 Task: Make in the project Whiteboard a sprint 'Escape Velocity'.
Action: Mouse moved to (1320, 231)
Screenshot: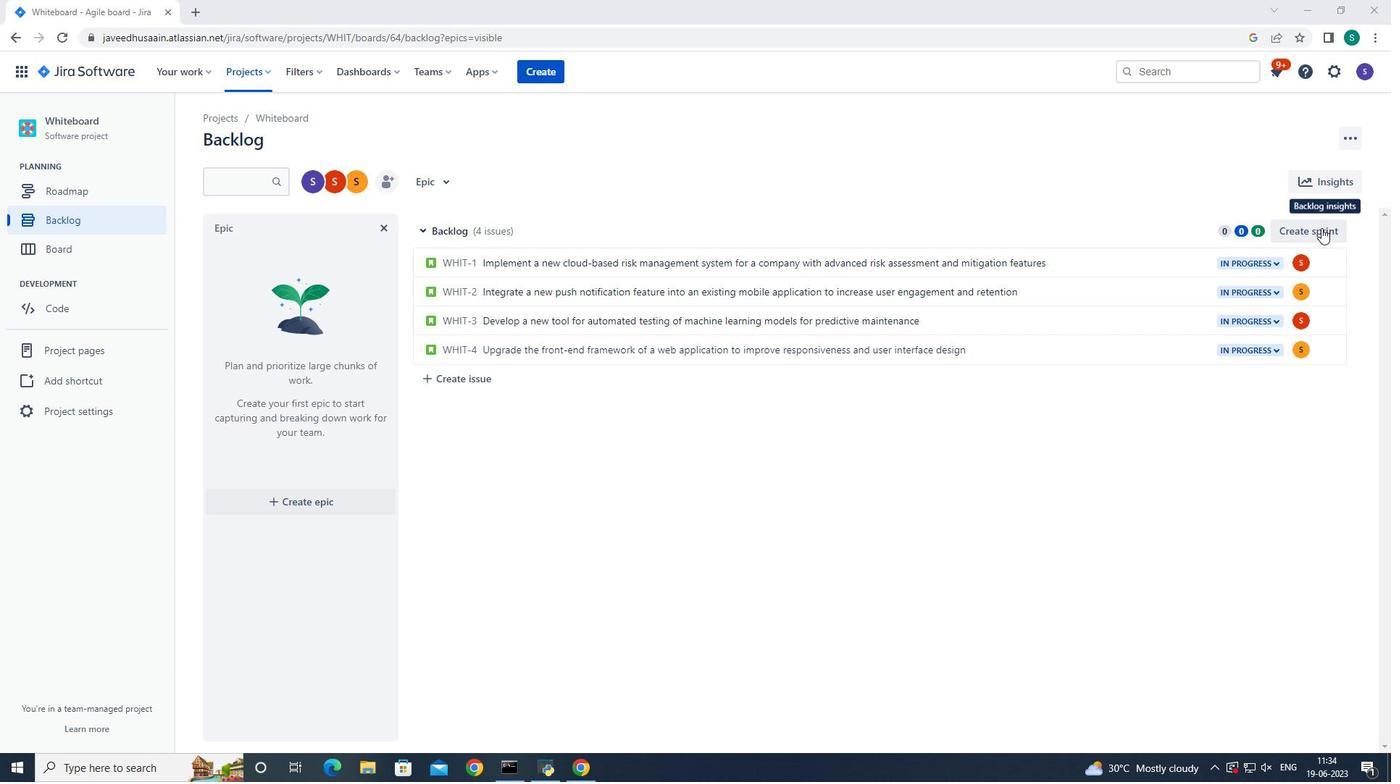 
Action: Mouse pressed left at (1320, 231)
Screenshot: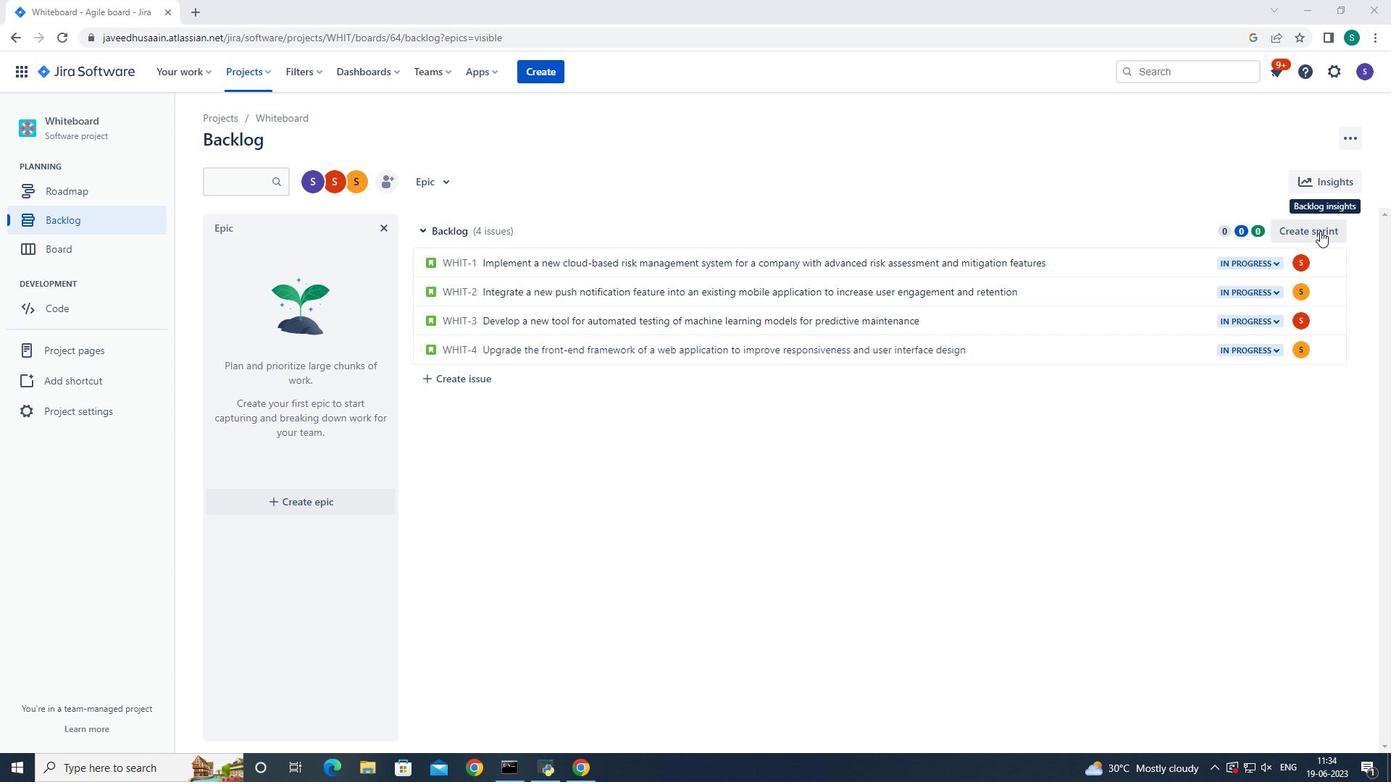 
Action: Mouse moved to (503, 229)
Screenshot: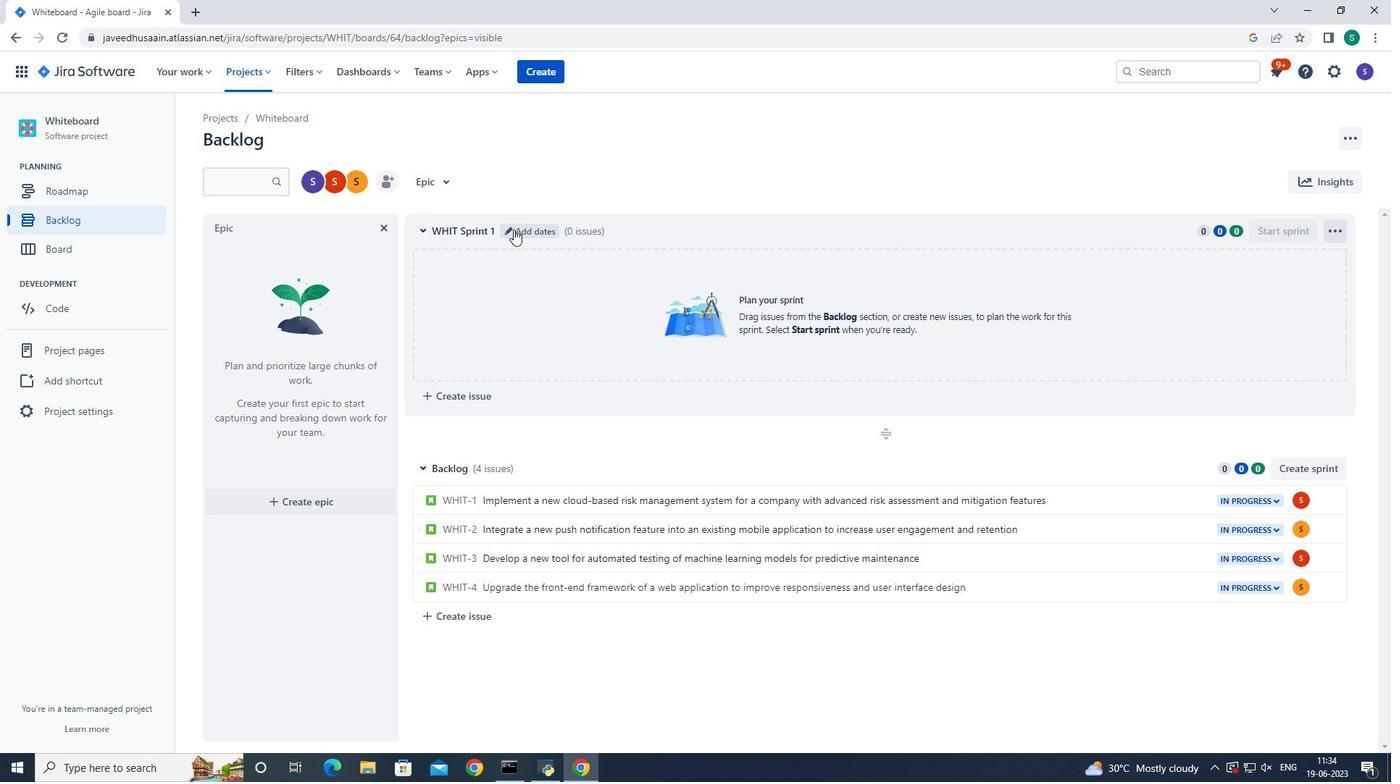 
Action: Mouse pressed left at (503, 229)
Screenshot: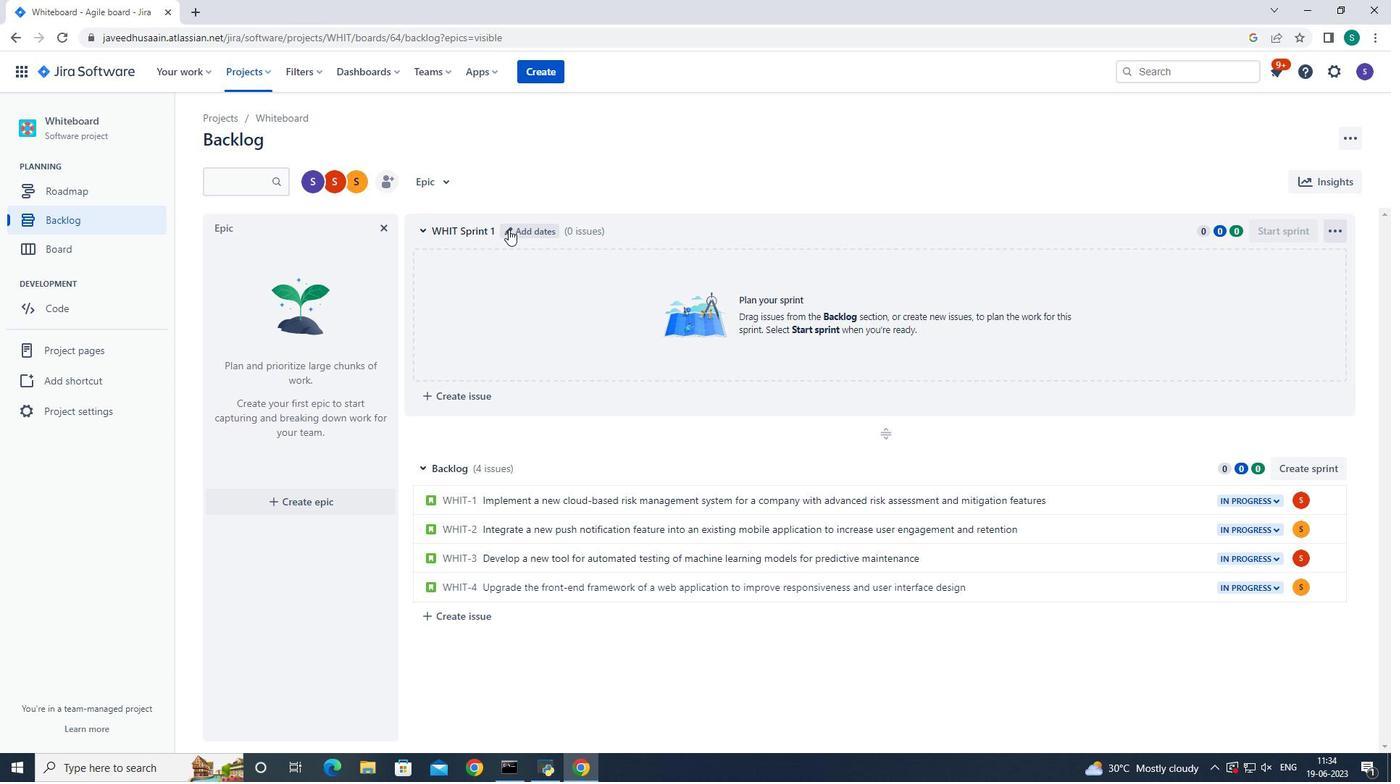 
Action: Mouse moved to (586, 179)
Screenshot: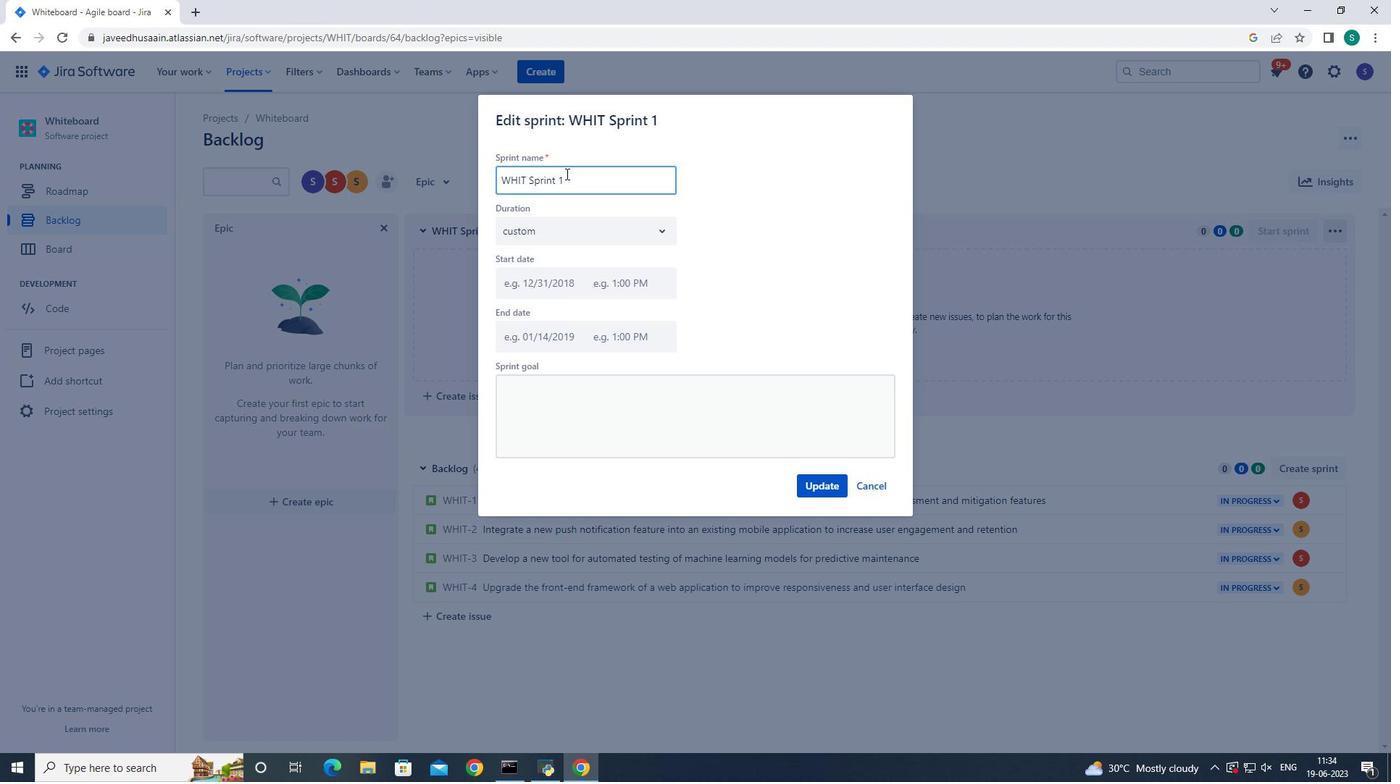 
Action: Mouse pressed left at (586, 179)
Screenshot: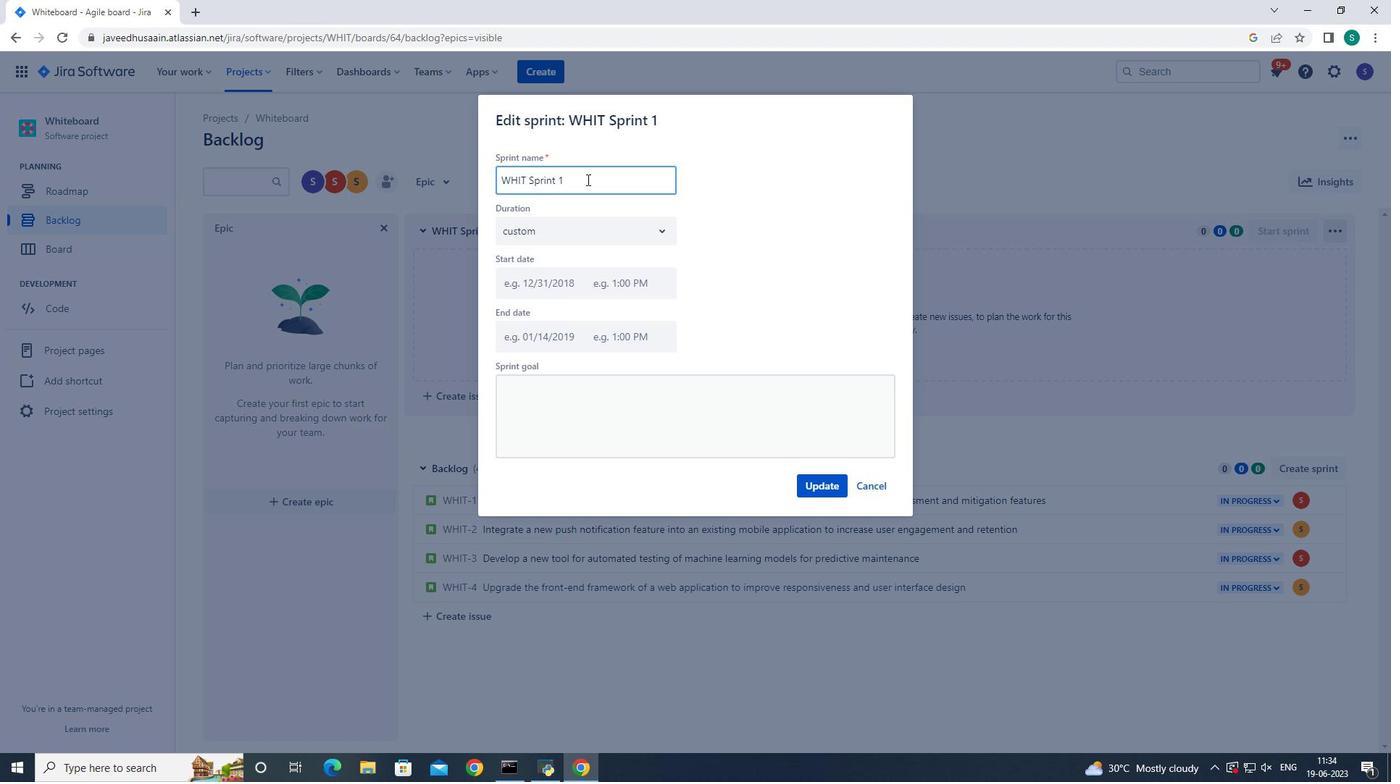 
Action: Mouse moved to (589, 175)
Screenshot: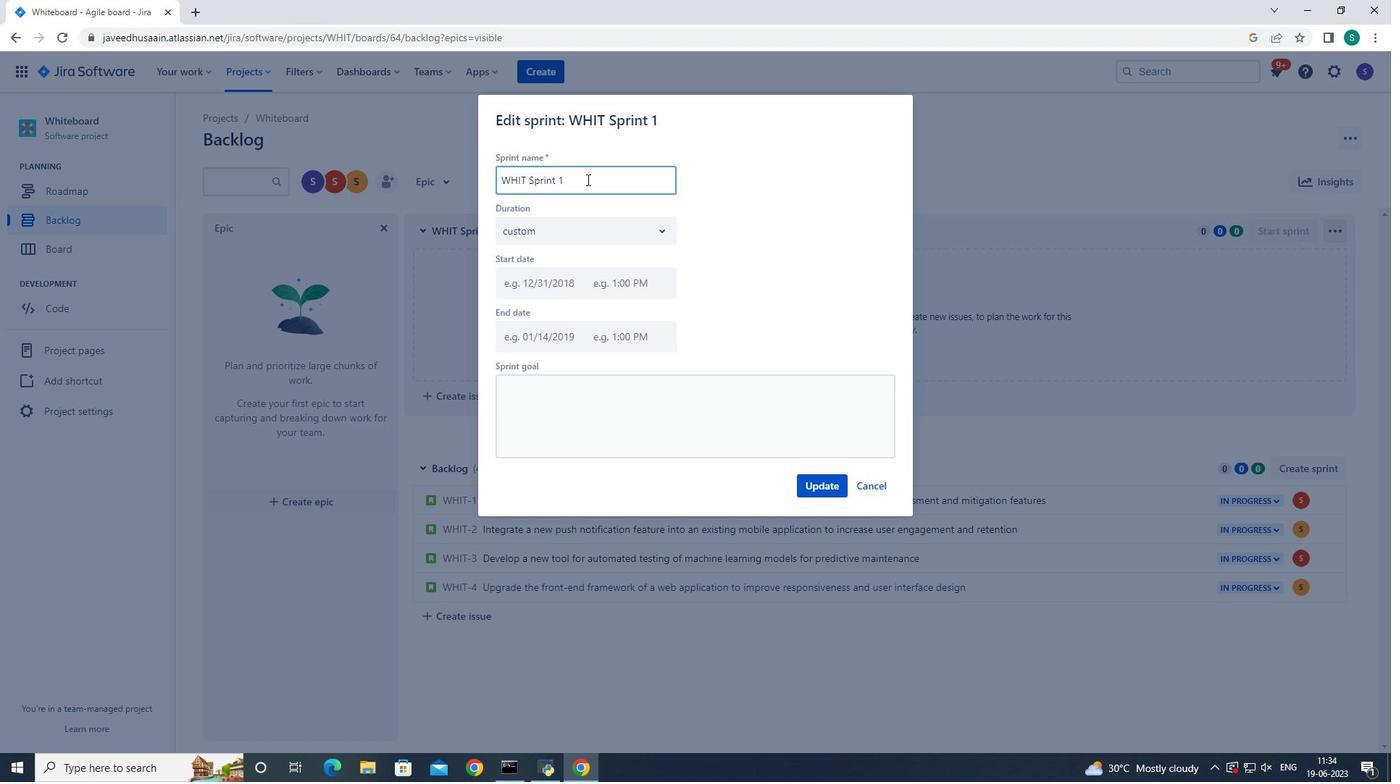 
Action: Key pressed <Key.backspace><Key.backspace><Key.backspace><Key.backspace><Key.backspace><Key.backspace><Key.backspace><Key.backspace><Key.backspace><Key.backspace><Key.backspace><Key.backspace><Key.backspace><Key.backspace><Key.backspace><Key.backspace><Key.backspace><Key.backspace><Key.backspace><Key.backspace><Key.backspace><Key.backspace><Key.backspace><Key.backspace><Key.backspace><Key.backspace><Key.backspace><Key.backspace><Key.backspace><Key.backspace><Key.backspace><Key.backspace><Key.backspace><Key.backspace><Key.backspace><Key.backspace><Key.backspace><Key.backspace><Key.backspace><Key.backspace><Key.backspace><Key.backspace><Key.backspace><Key.shift><Key.shift><Key.shift><Key.shift><Key.shift><Key.shift><Key.shift><Key.shift><Key.shift><Key.shift><Key.shift><Key.shift>Escape<Key.space><Key.shift>Velocity
Screenshot: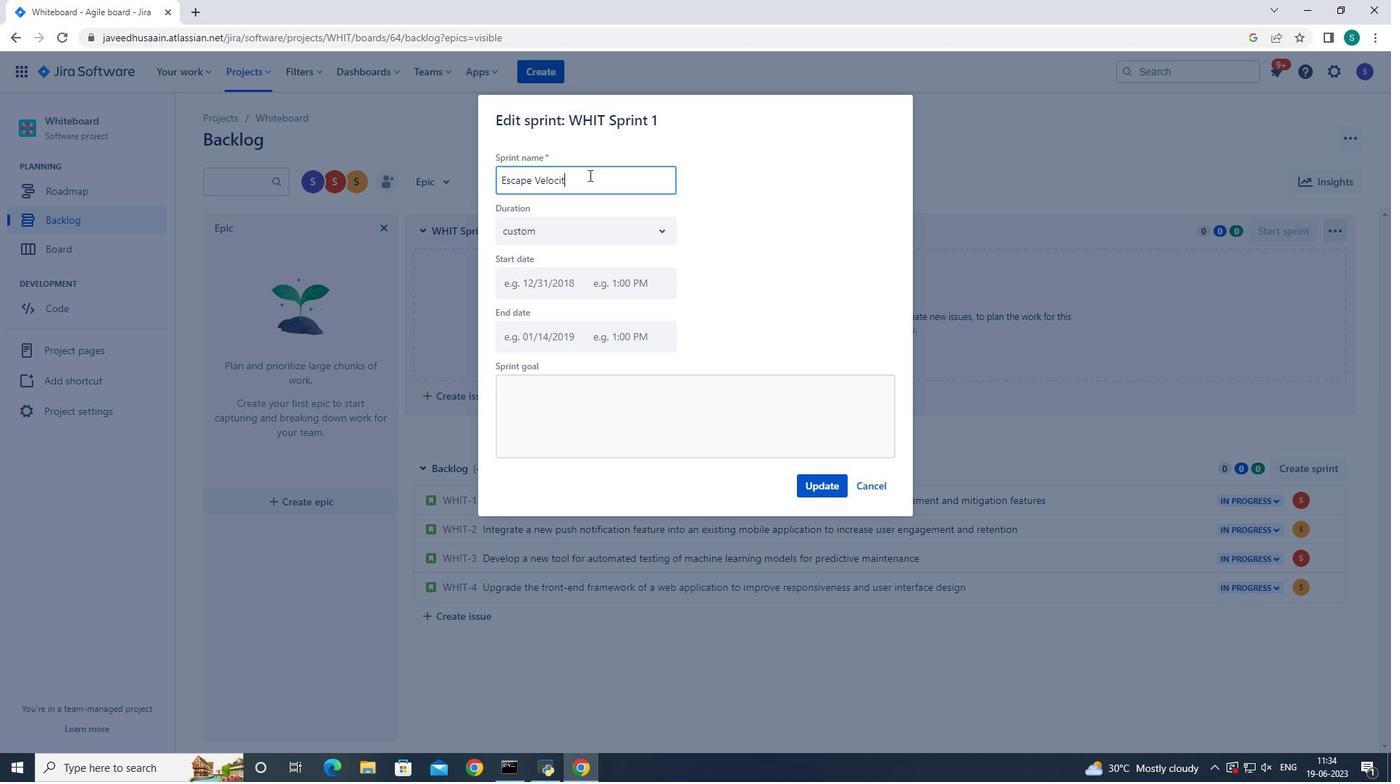 
Action: Mouse moved to (820, 486)
Screenshot: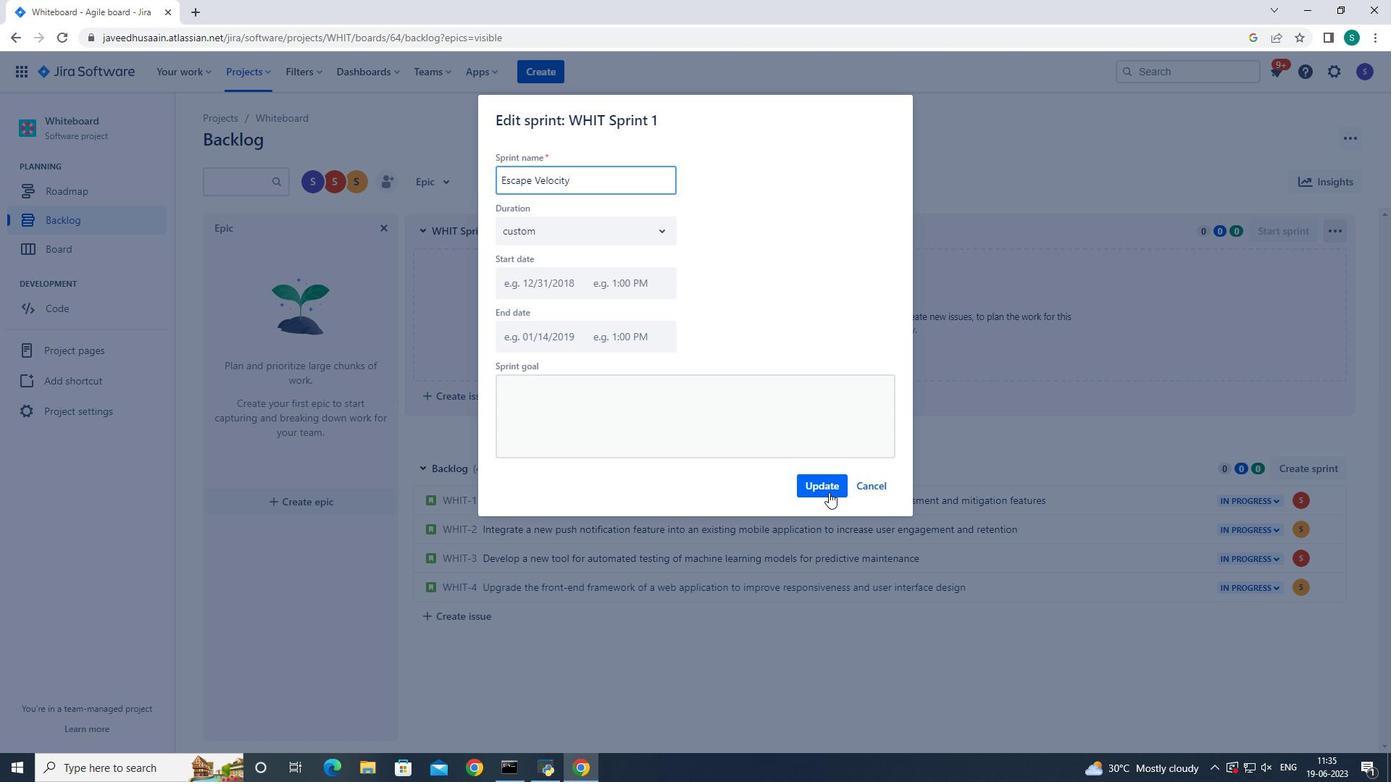 
Action: Mouse pressed left at (820, 486)
Screenshot: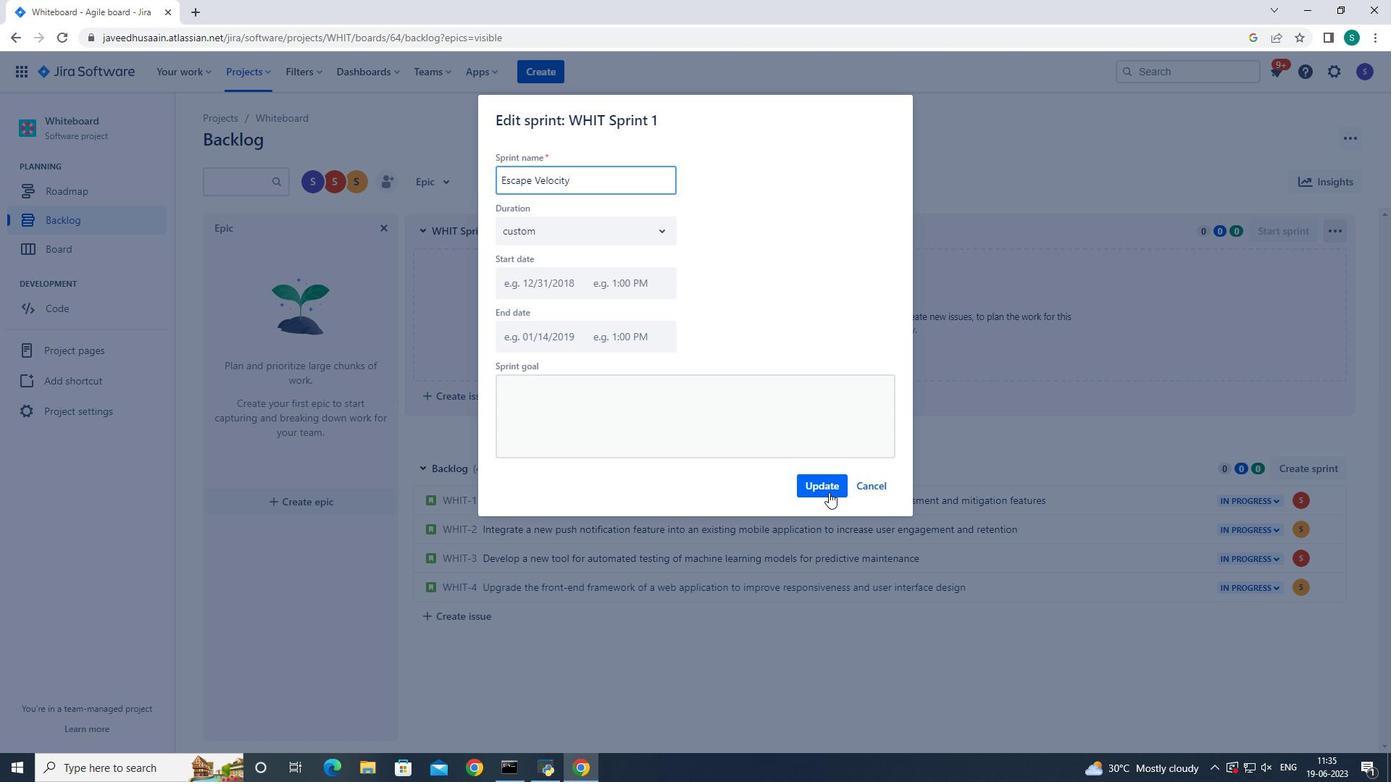 
